 Task: Create a task  Upgrade and migrate company file storage to a cloud-based solution , assign it to team member softage.4@softage.net in the project AgileFever and update the status of the task to  At Risk , set the priority of the task to Medium
Action: Mouse moved to (312, 262)
Screenshot: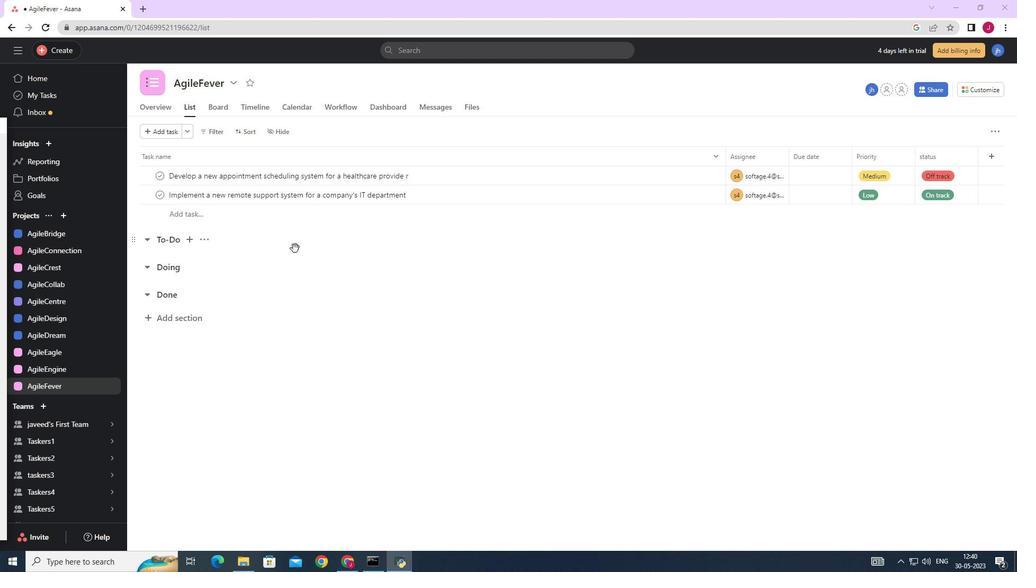 
Action: Mouse scrolled (312, 262) with delta (0, 0)
Screenshot: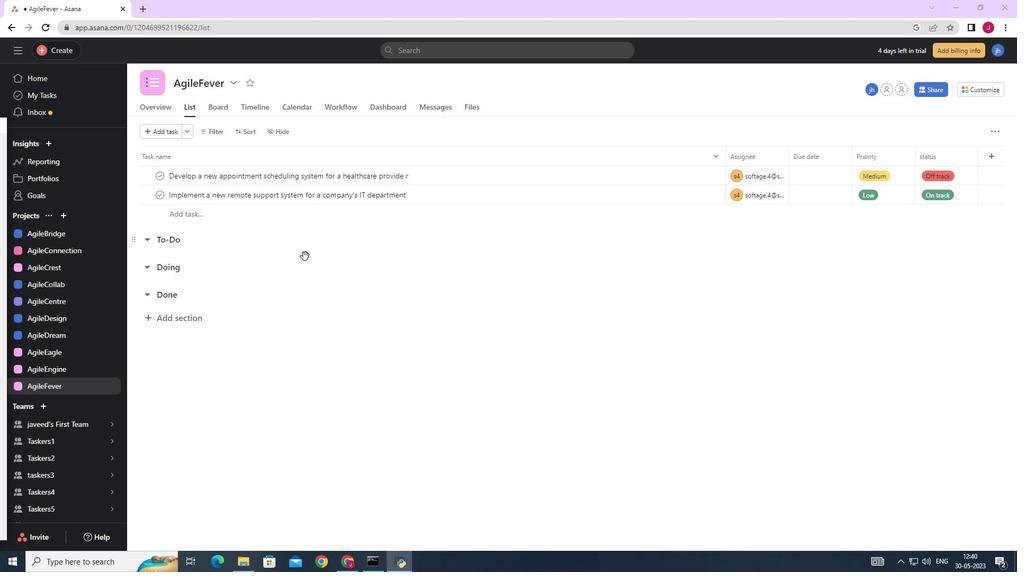 
Action: Mouse scrolled (312, 262) with delta (0, 0)
Screenshot: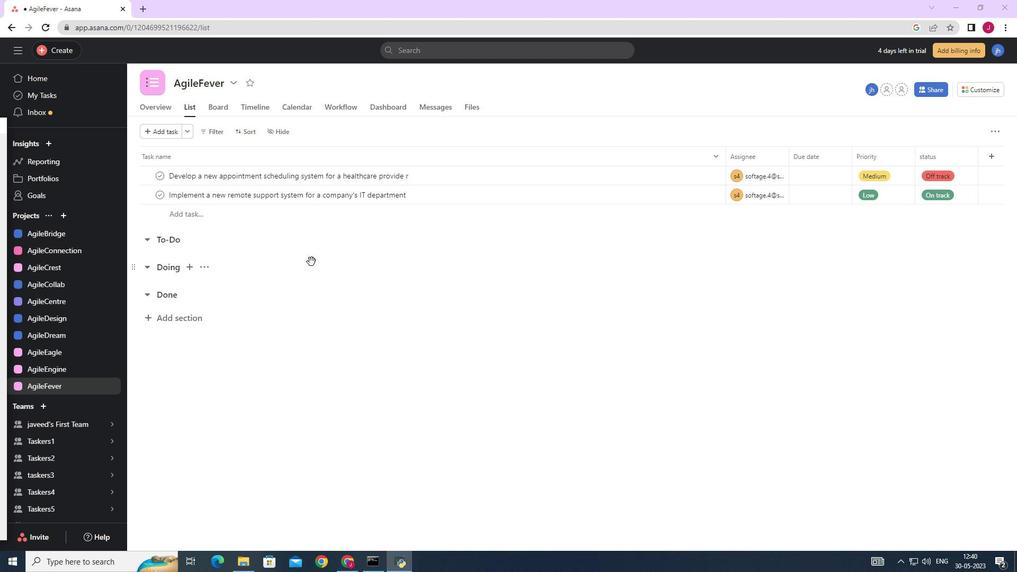 
Action: Mouse scrolled (312, 262) with delta (0, 0)
Screenshot: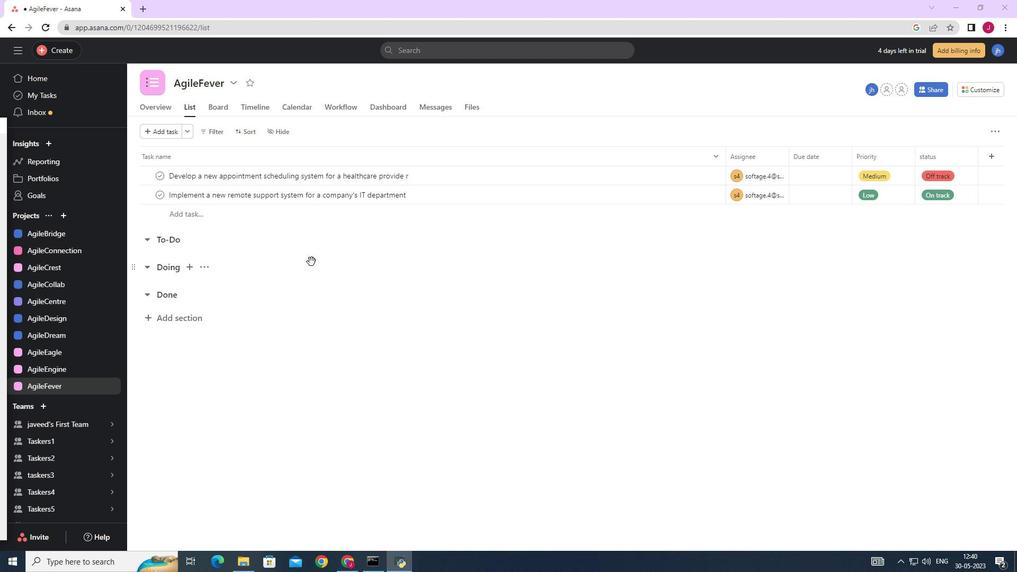 
Action: Mouse moved to (69, 48)
Screenshot: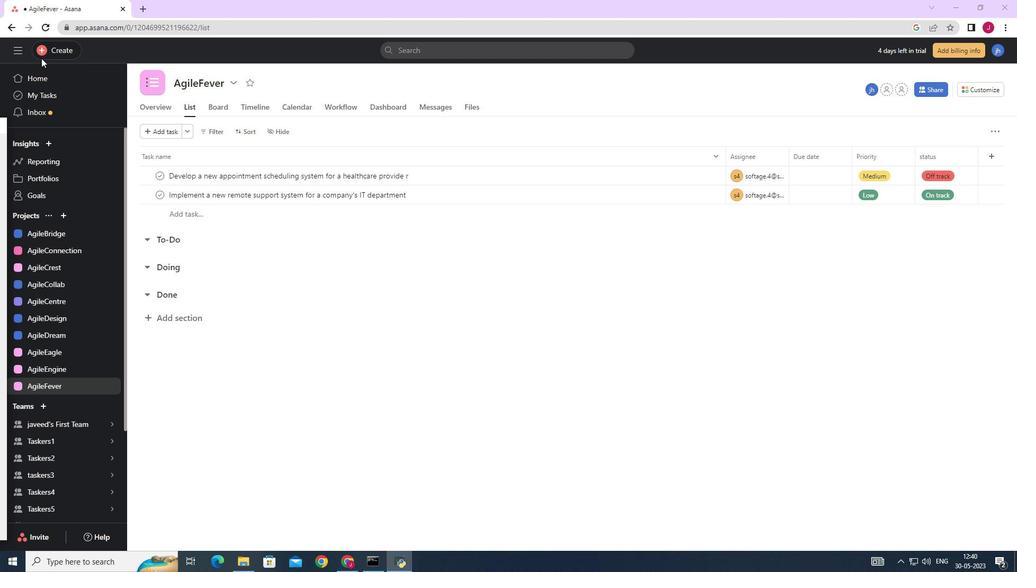 
Action: Mouse pressed left at (69, 48)
Screenshot: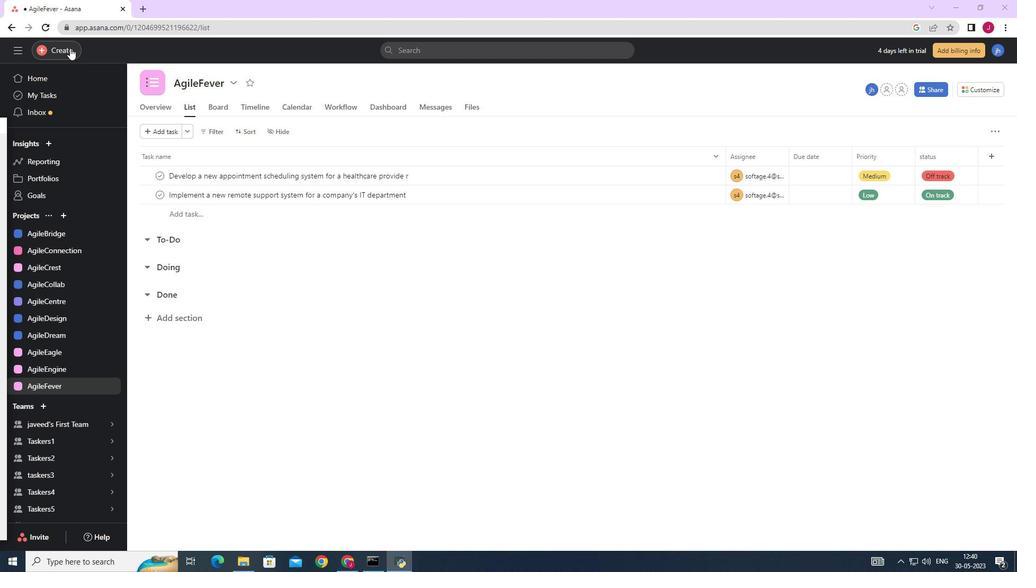 
Action: Mouse moved to (135, 50)
Screenshot: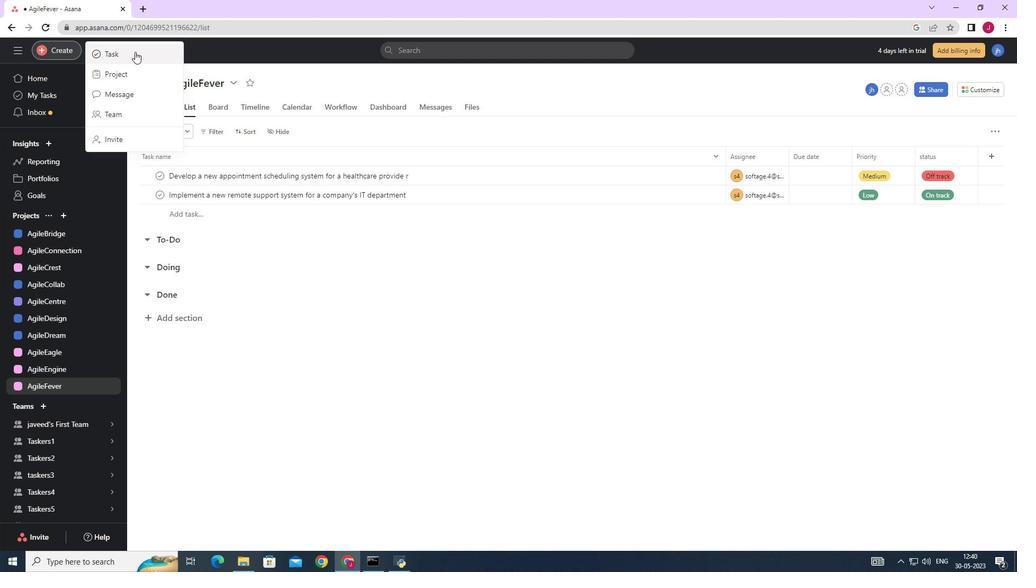 
Action: Mouse pressed left at (135, 50)
Screenshot: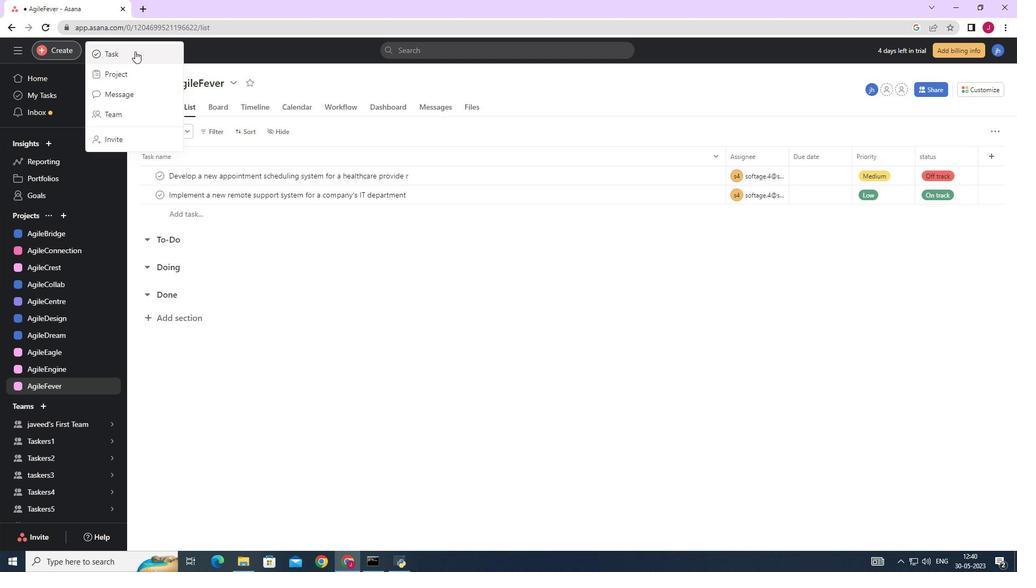 
Action: Mouse moved to (828, 349)
Screenshot: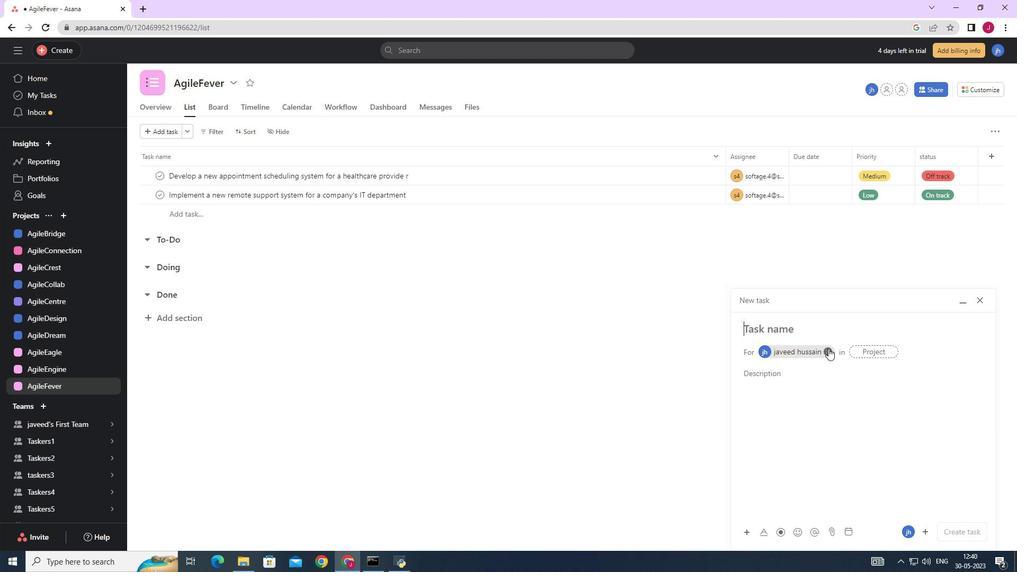 
Action: Mouse pressed left at (828, 349)
Screenshot: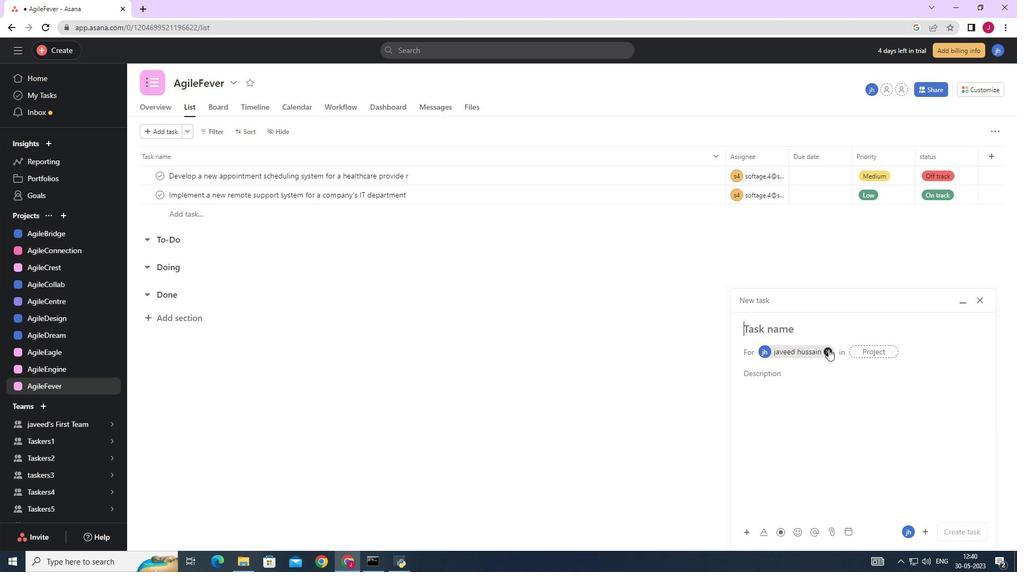 
Action: Mouse moved to (781, 321)
Screenshot: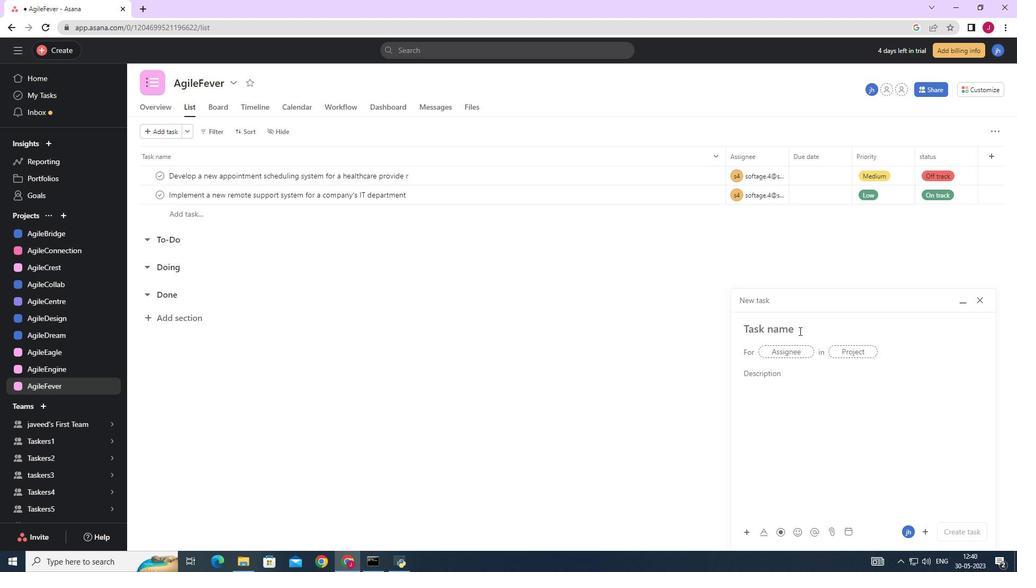 
Action: Key pressed <Key.caps_lock>U<Key.caps_lock>pgrade<Key.space>and<Key.space>migrate<Key.space>company<Key.space>file<Key.space>storage<Key.space>to<Key.space>acloud-based
Screenshot: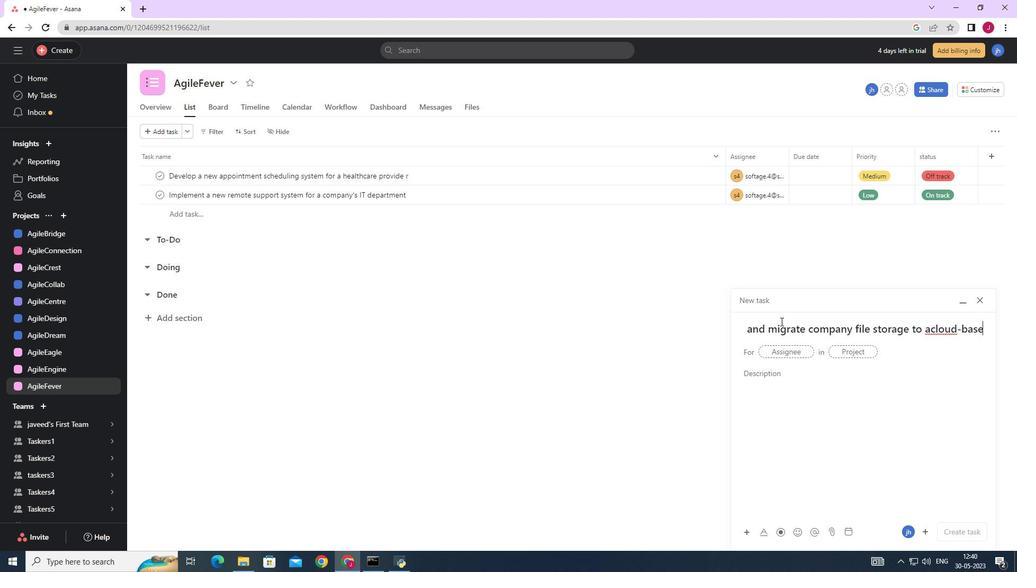 
Action: Mouse moved to (927, 330)
Screenshot: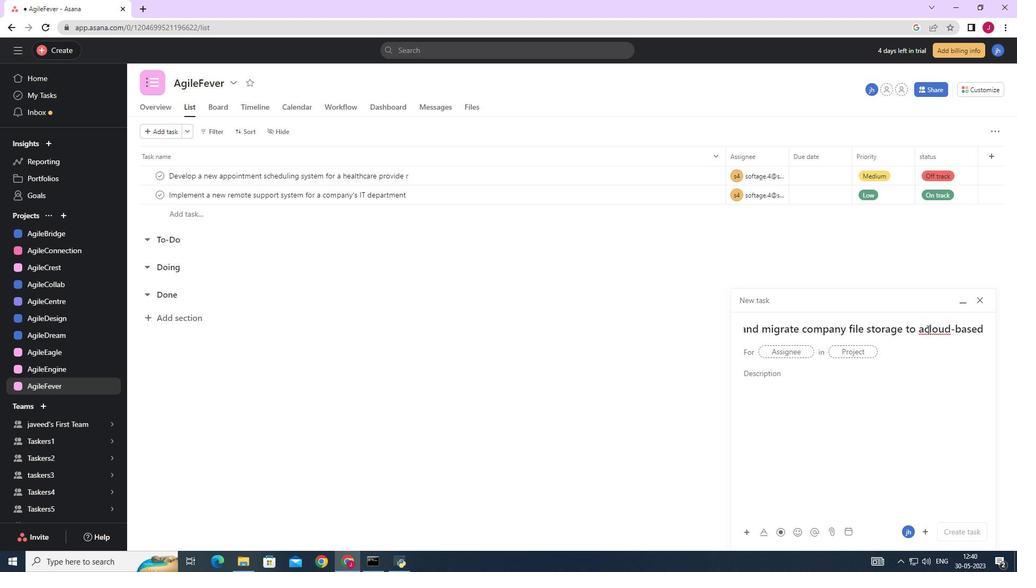 
Action: Mouse pressed left at (927, 330)
Screenshot: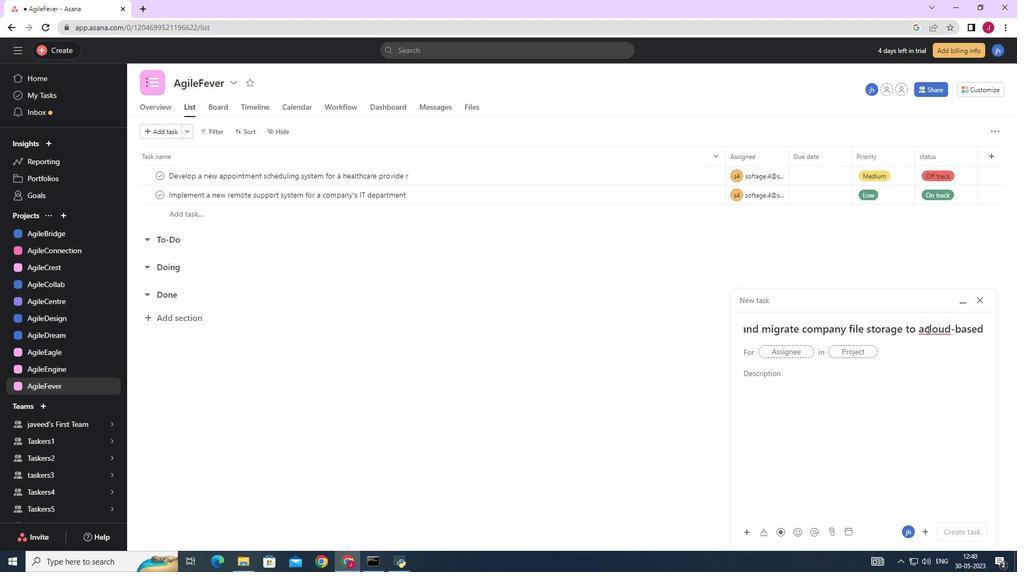 
Action: Mouse moved to (921, 329)
Screenshot: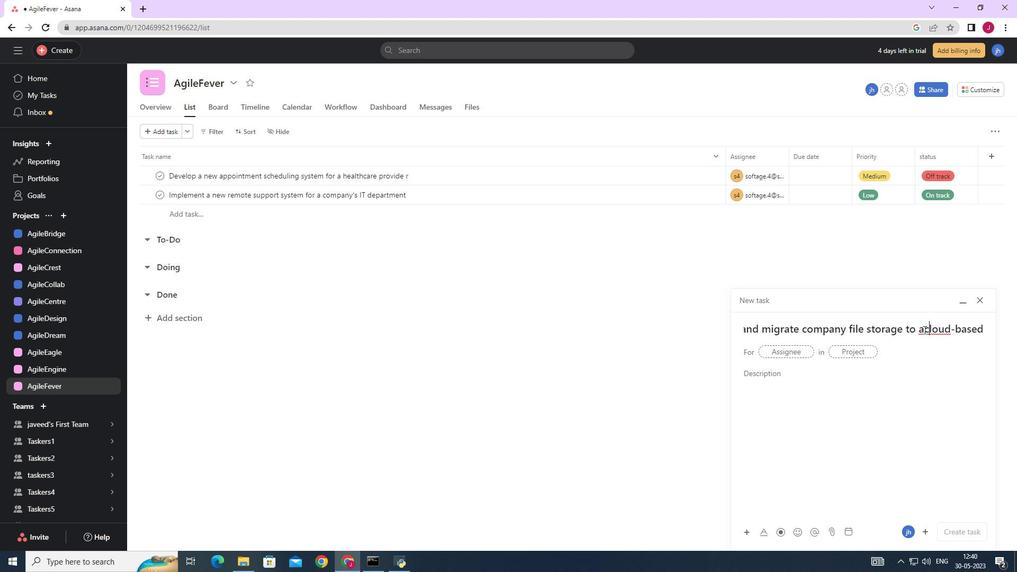 
Action: Mouse pressed left at (921, 329)
Screenshot: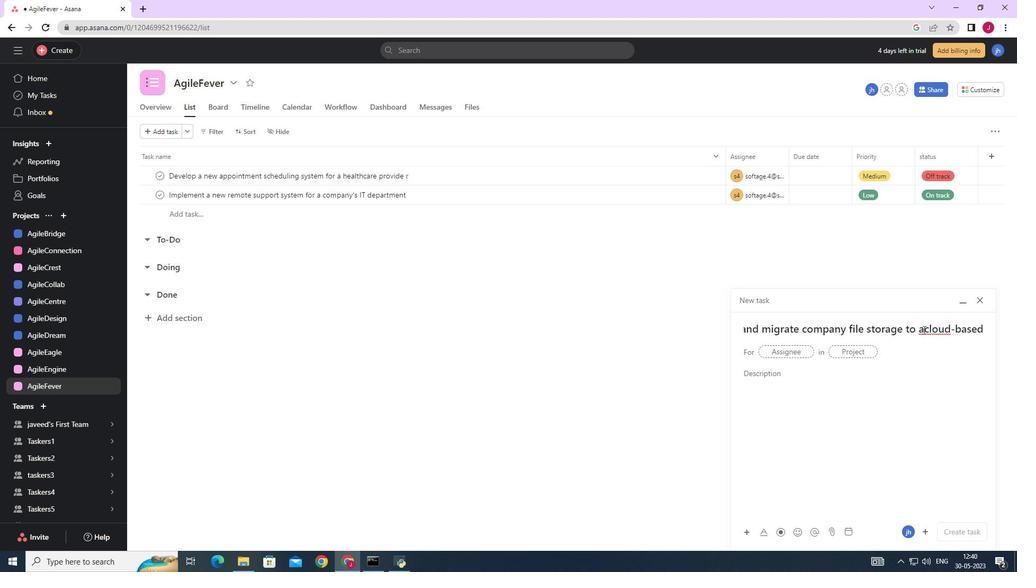 
Action: Key pressed <Key.space>
Screenshot: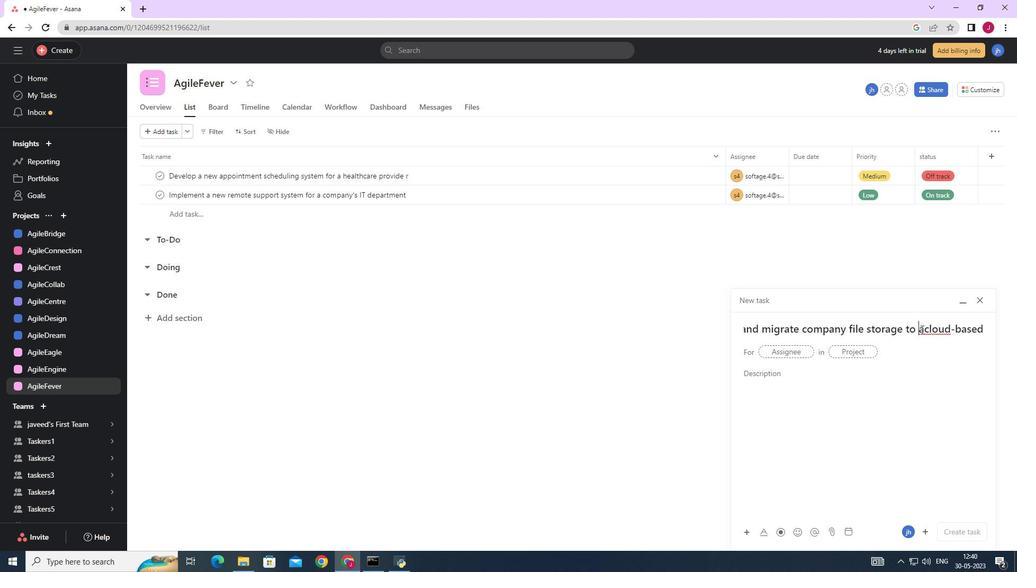 
Action: Mouse moved to (928, 330)
Screenshot: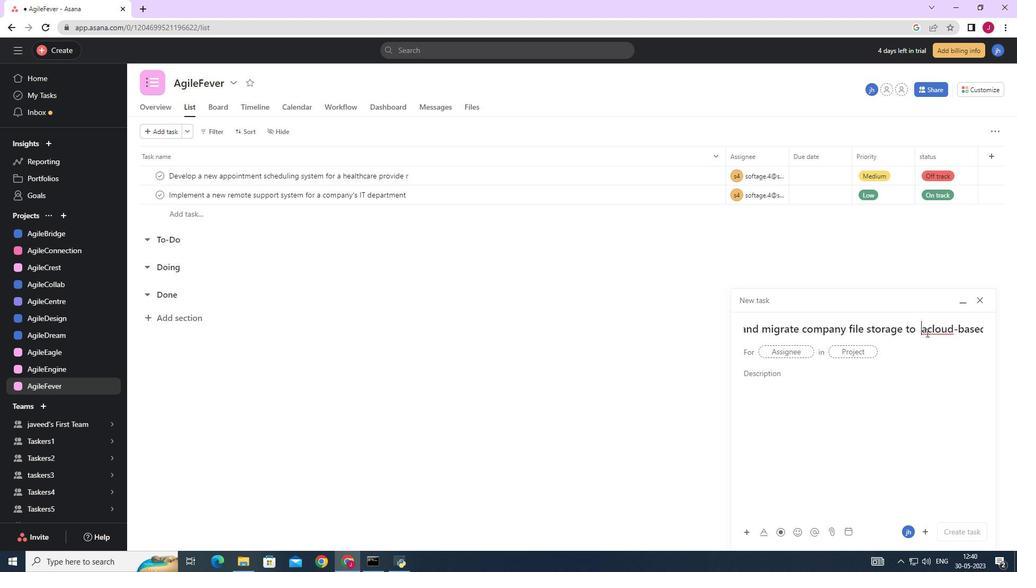 
Action: Mouse pressed left at (928, 330)
Screenshot: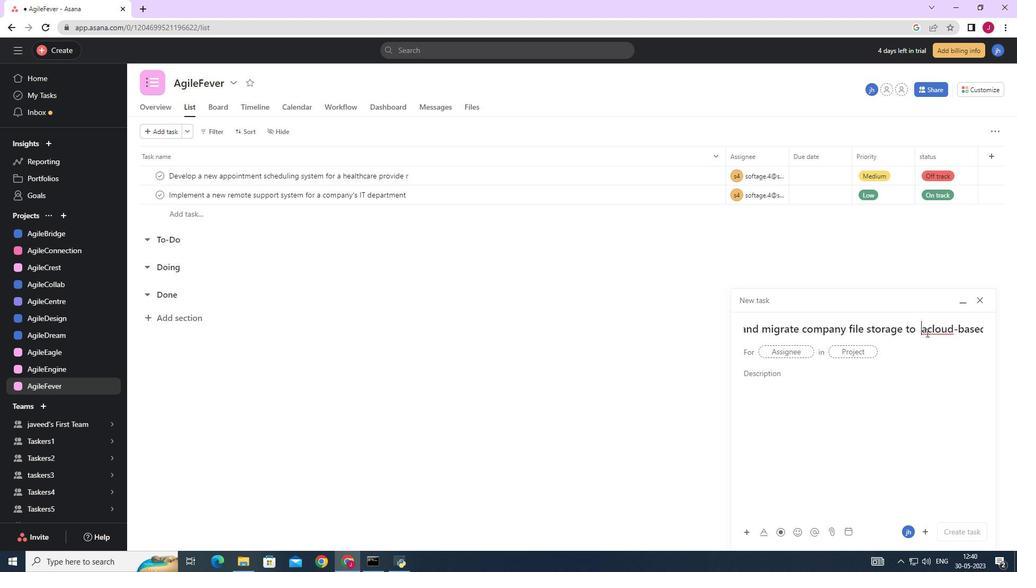 
Action: Mouse moved to (928, 329)
Screenshot: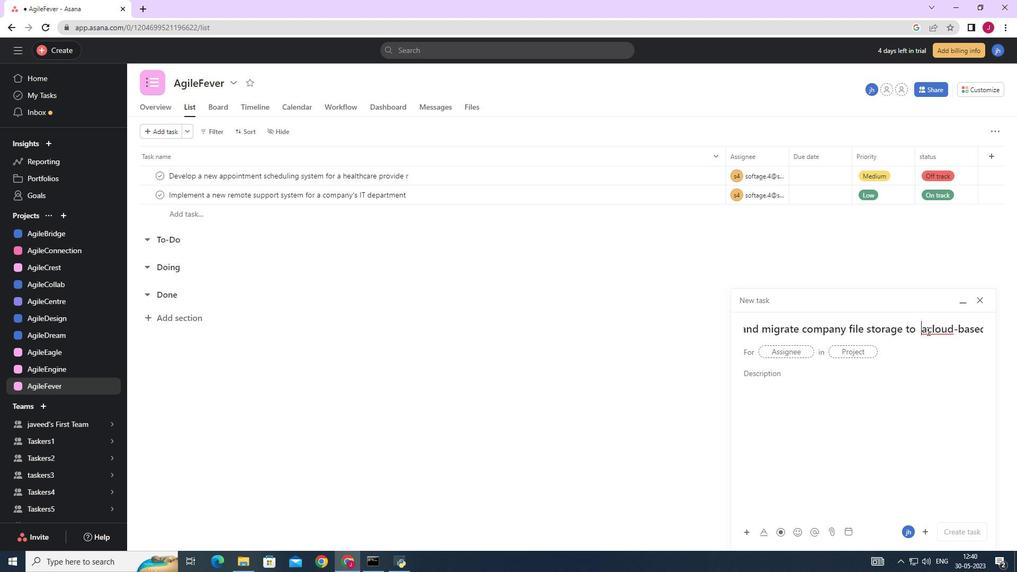 
Action: Key pressed <Key.space>
Screenshot: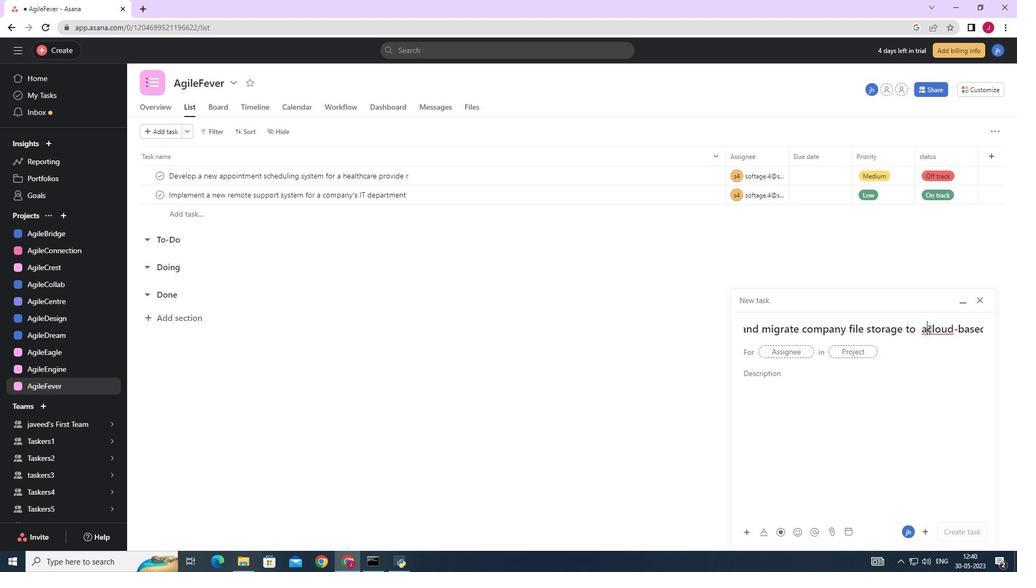 
Action: Mouse moved to (985, 330)
Screenshot: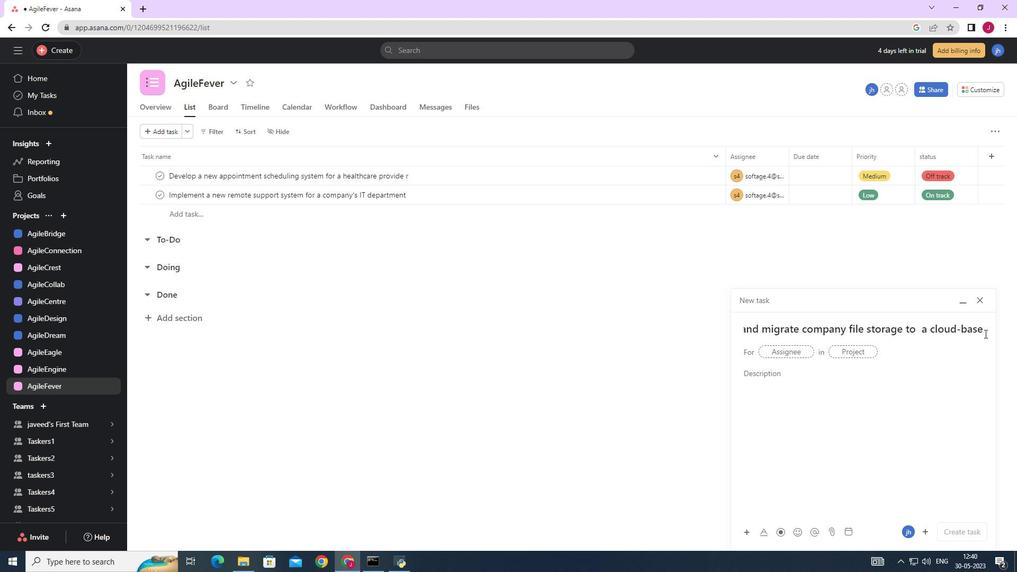 
Action: Mouse pressed left at (985, 330)
Screenshot: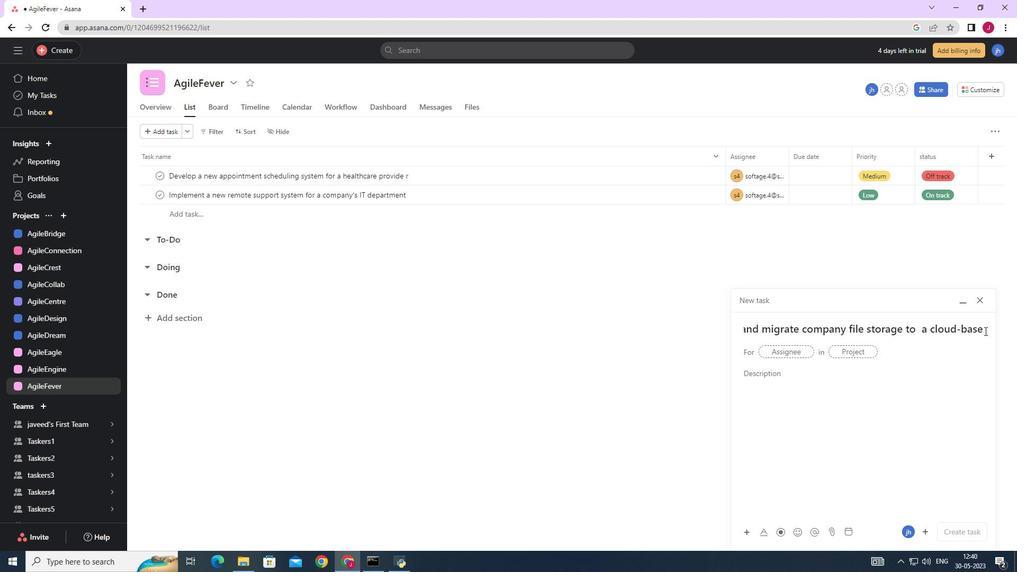 
Action: Key pressed <Key.space>solution
Screenshot: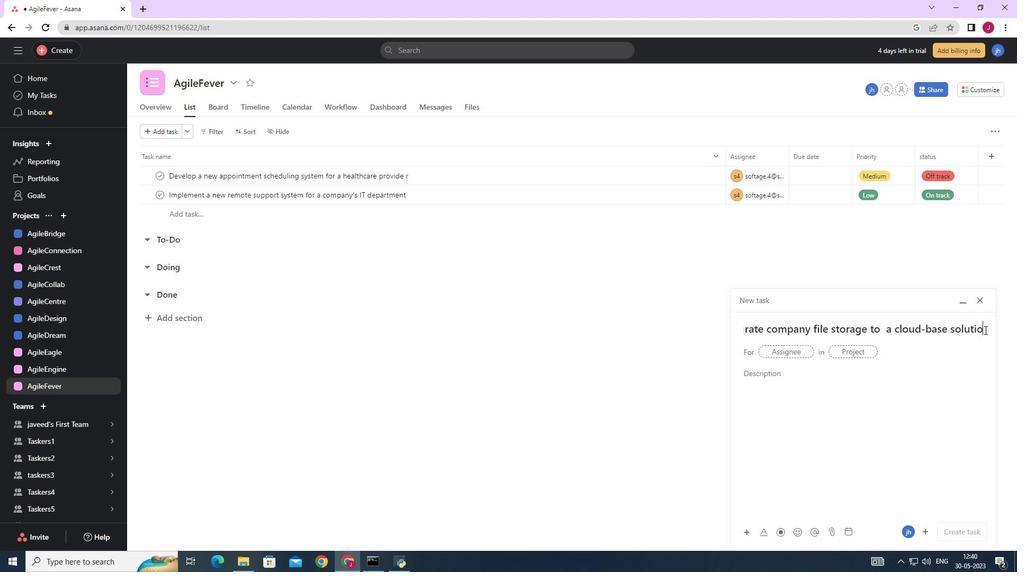 
Action: Mouse moved to (778, 351)
Screenshot: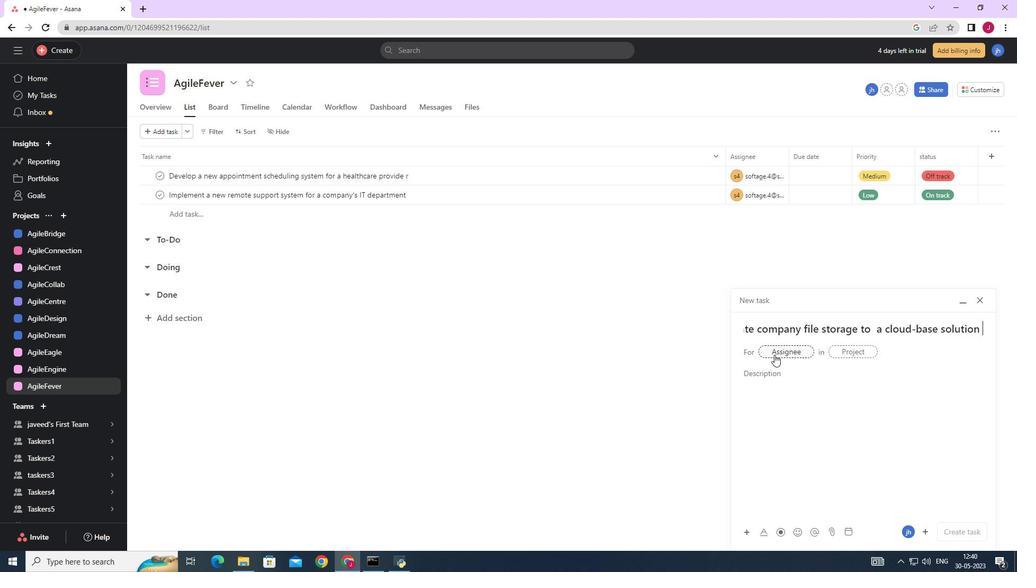 
Action: Mouse pressed left at (778, 351)
Screenshot: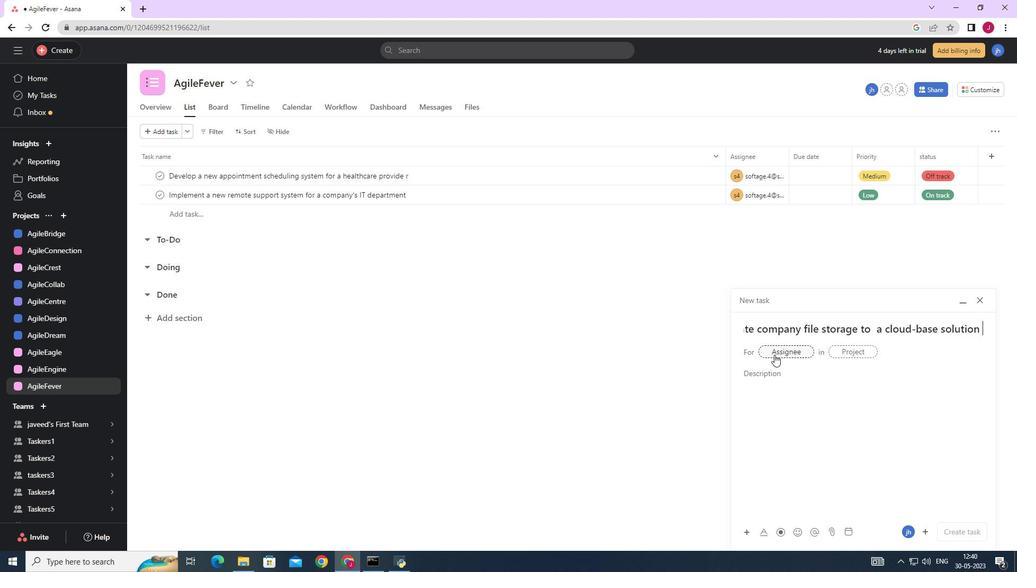 
Action: Key pressed softage.4
Screenshot: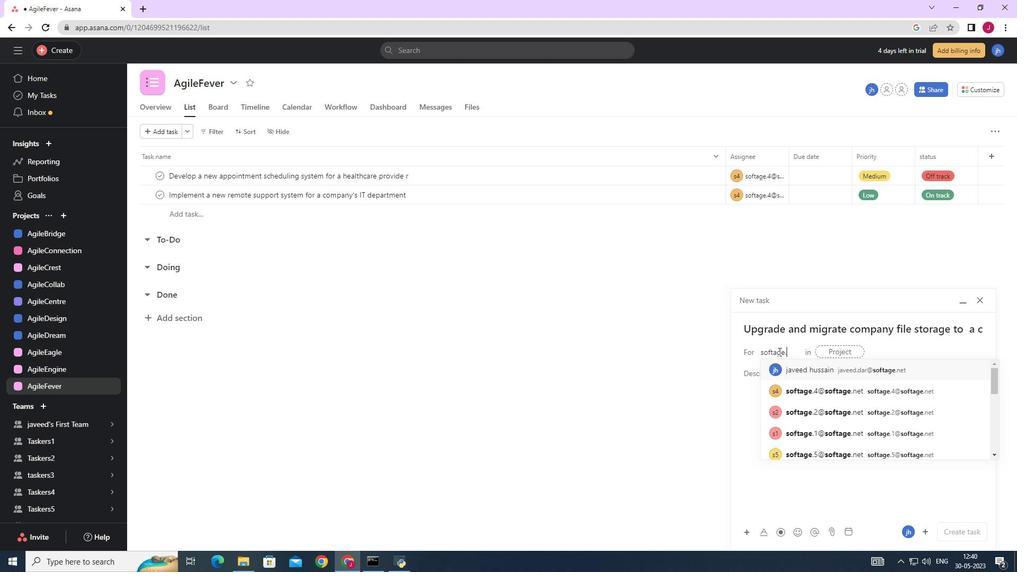 
Action: Mouse moved to (816, 370)
Screenshot: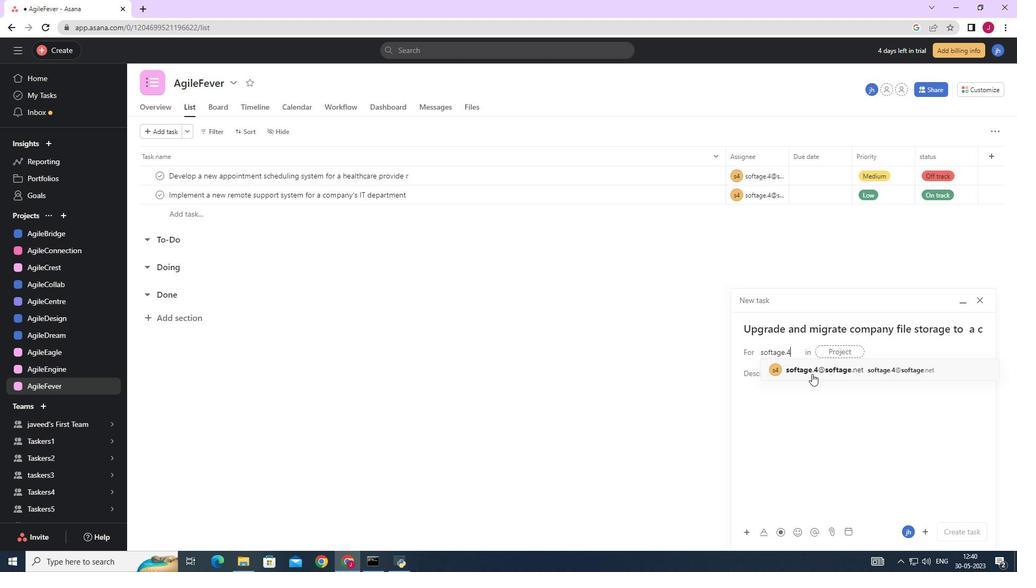 
Action: Mouse pressed left at (816, 370)
Screenshot: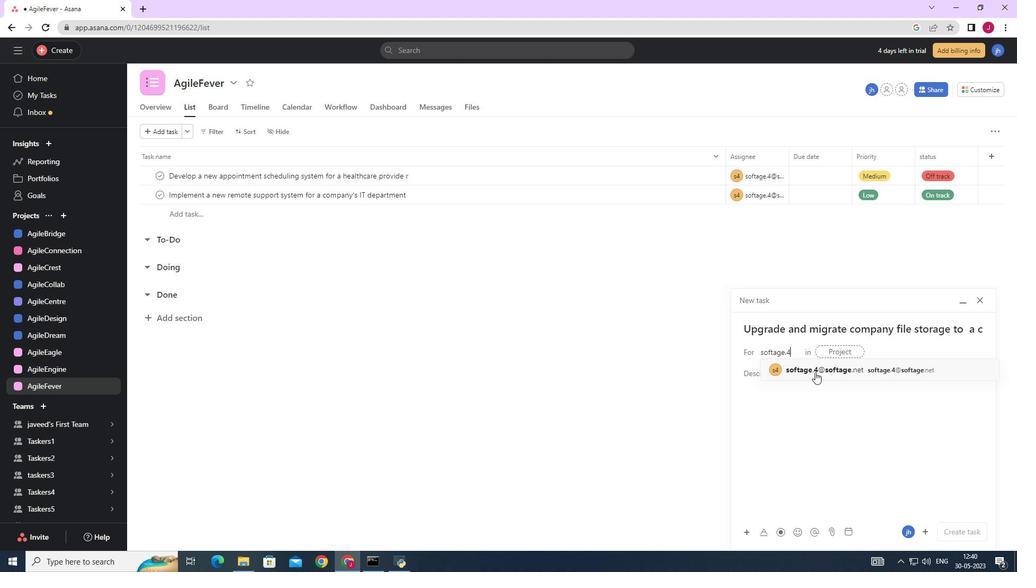 
Action: Mouse moved to (664, 368)
Screenshot: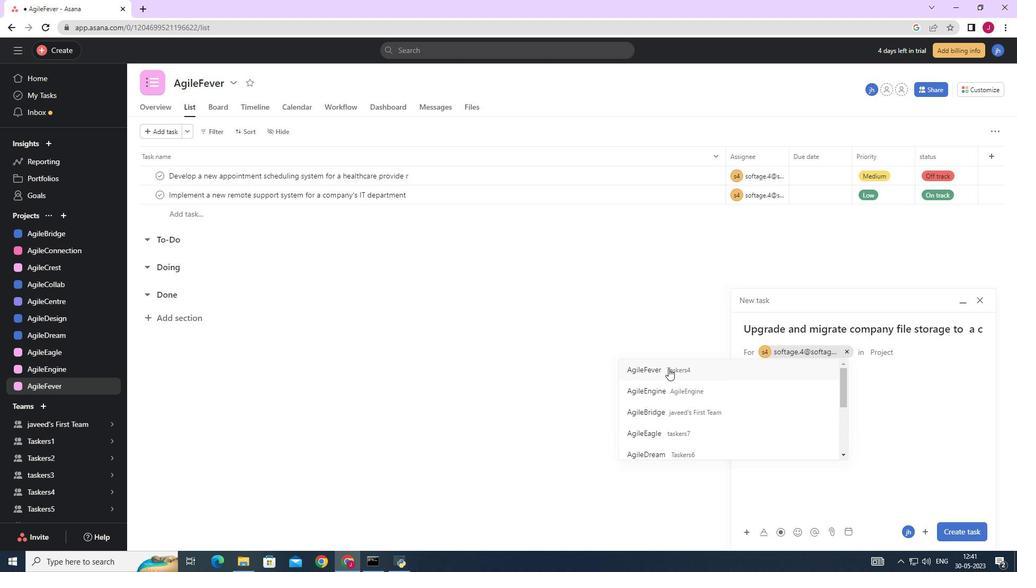 
Action: Mouse pressed left at (664, 368)
Screenshot: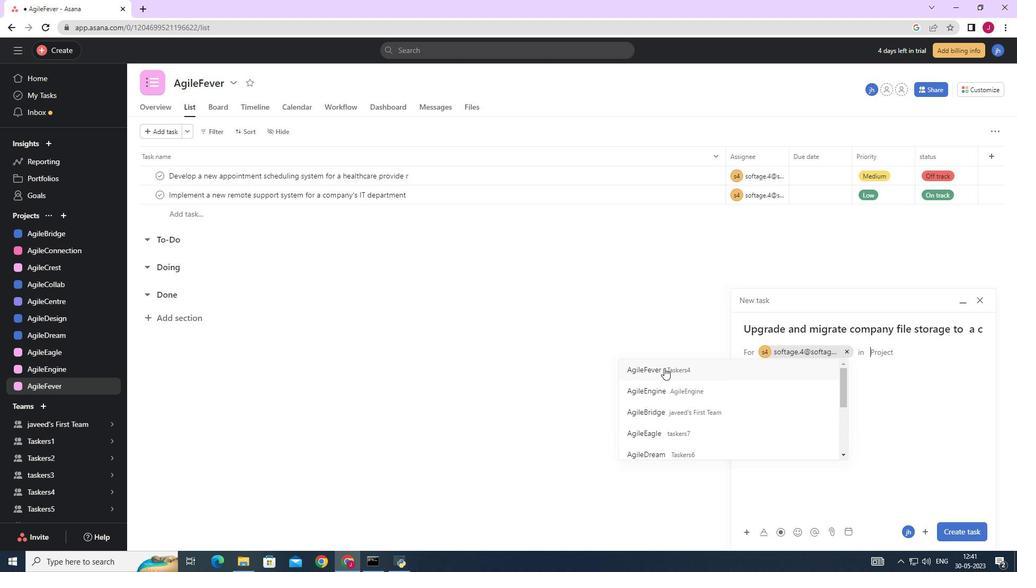 
Action: Mouse moved to (795, 381)
Screenshot: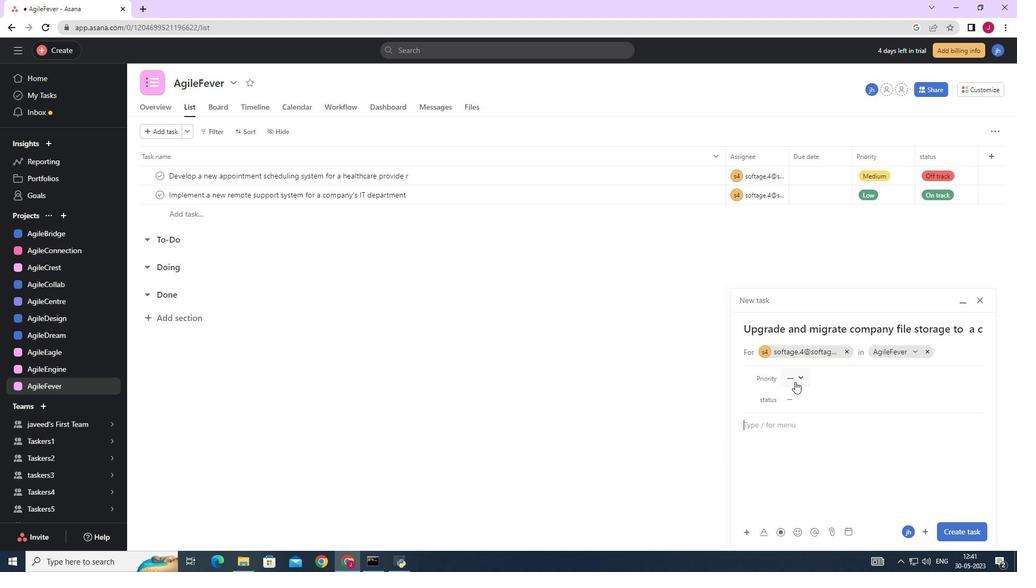 
Action: Mouse pressed left at (795, 381)
Screenshot: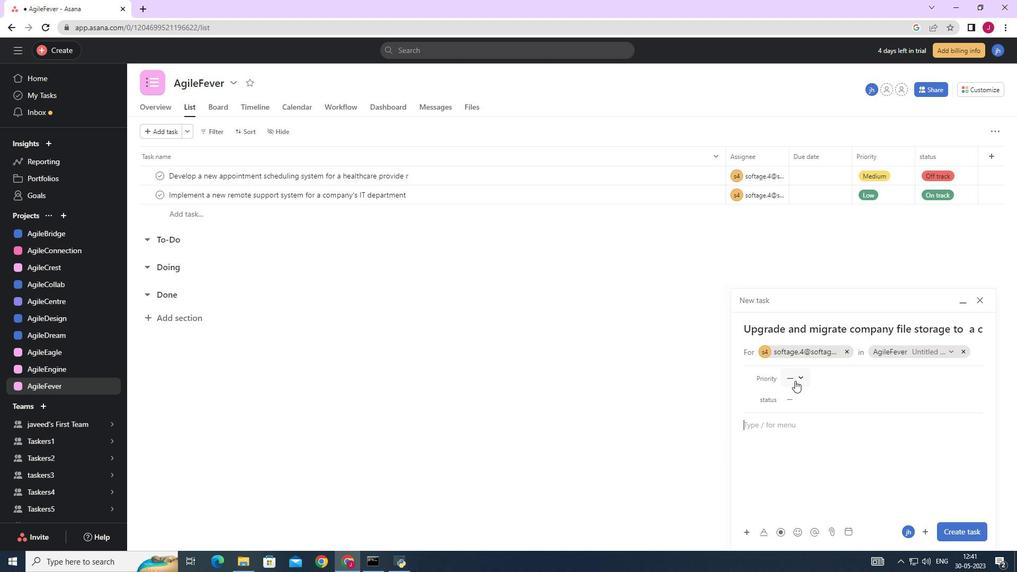
Action: Mouse moved to (815, 432)
Screenshot: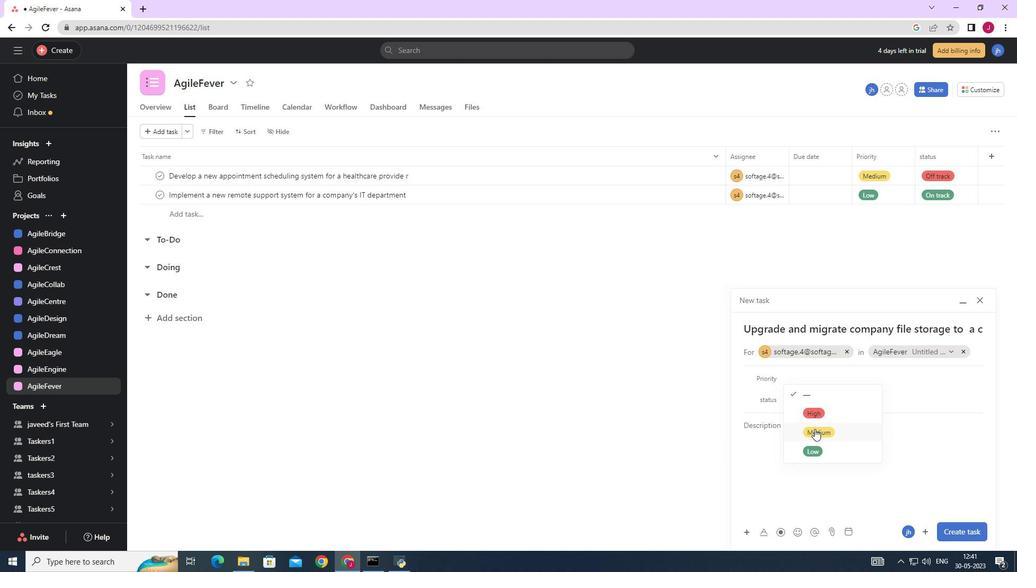 
Action: Mouse pressed left at (815, 432)
Screenshot: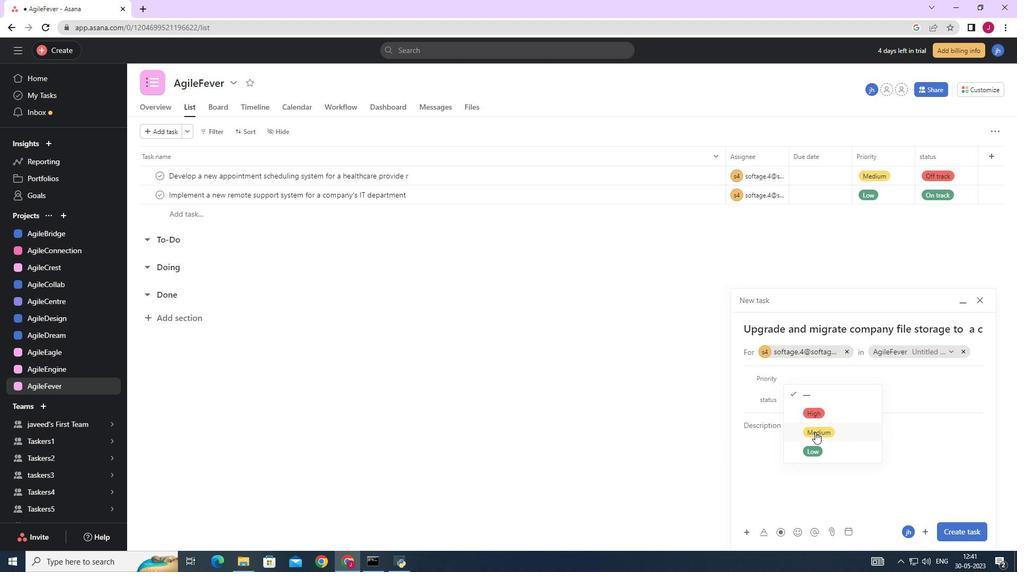 
Action: Mouse moved to (799, 397)
Screenshot: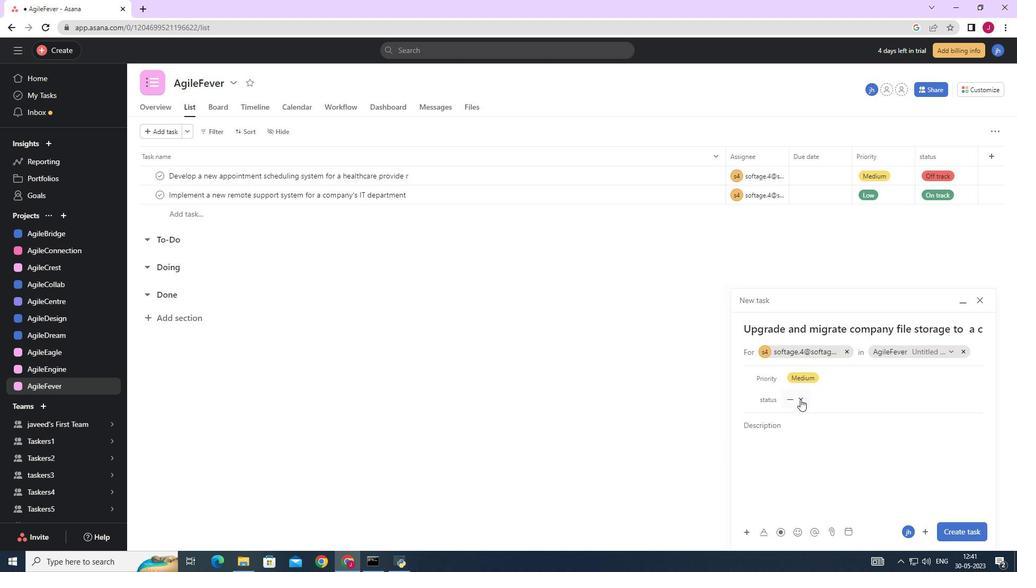 
Action: Mouse pressed left at (799, 397)
Screenshot: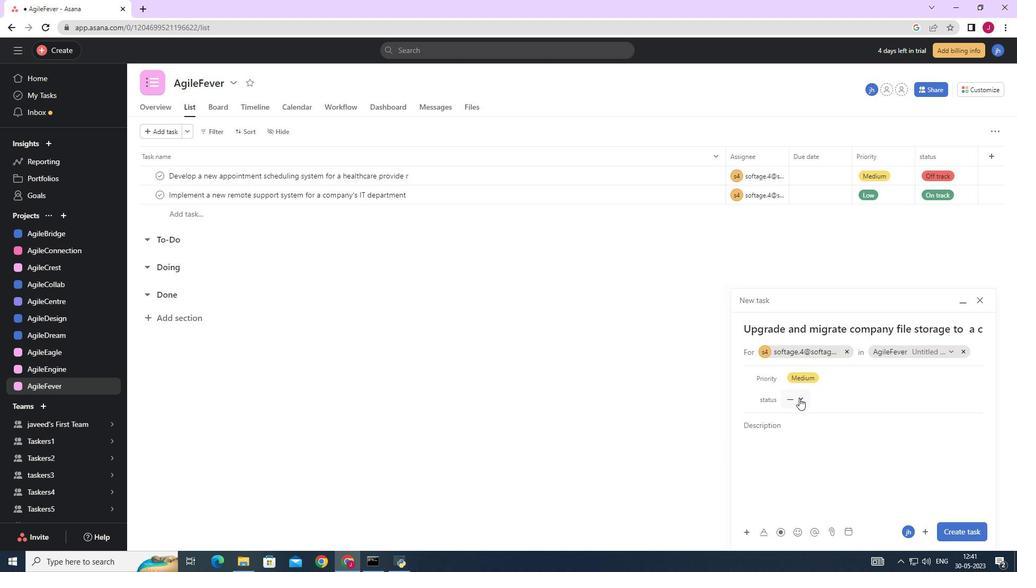 
Action: Mouse moved to (815, 470)
Screenshot: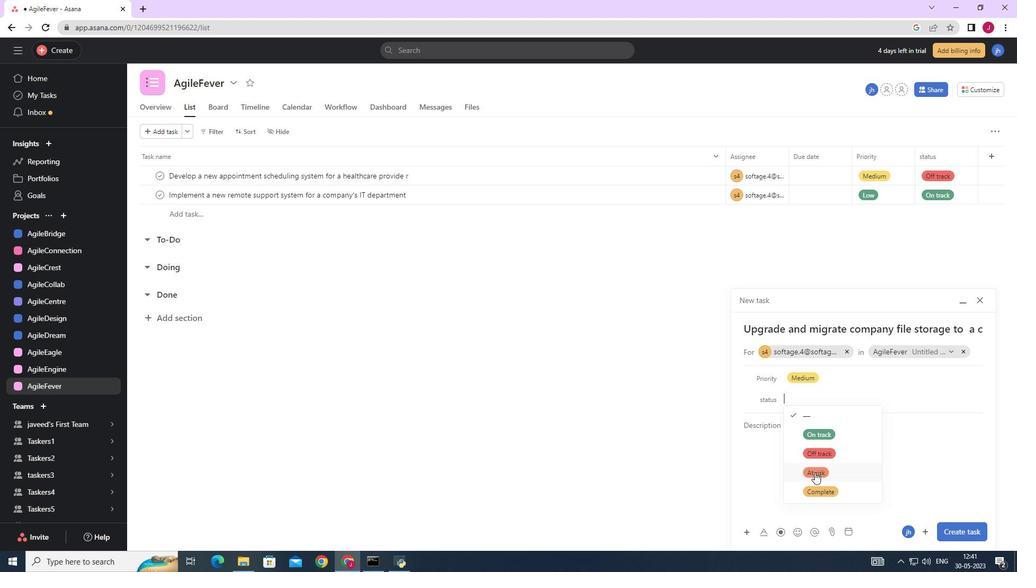 
Action: Mouse pressed left at (815, 470)
Screenshot: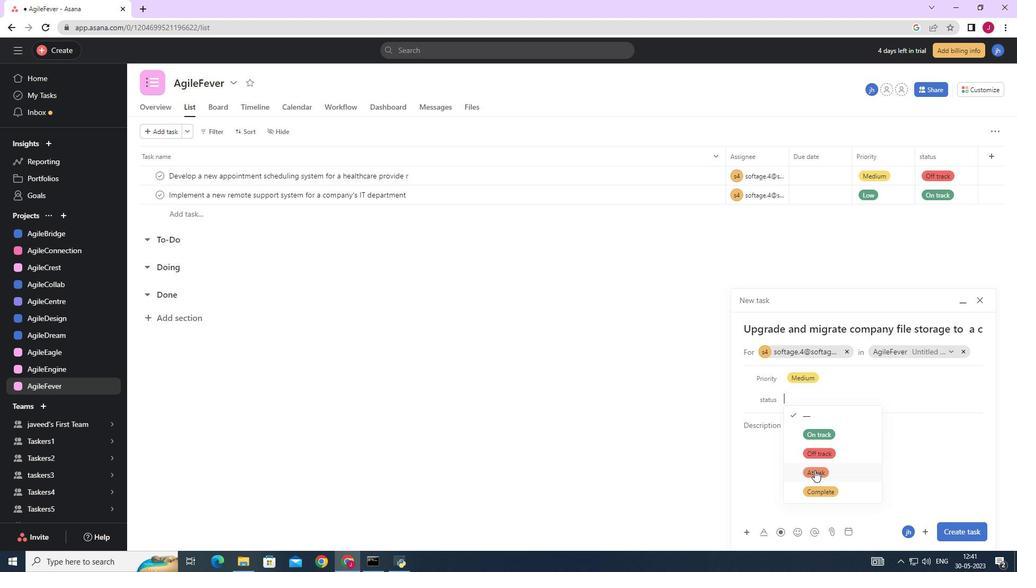 
Action: Mouse moved to (963, 529)
Screenshot: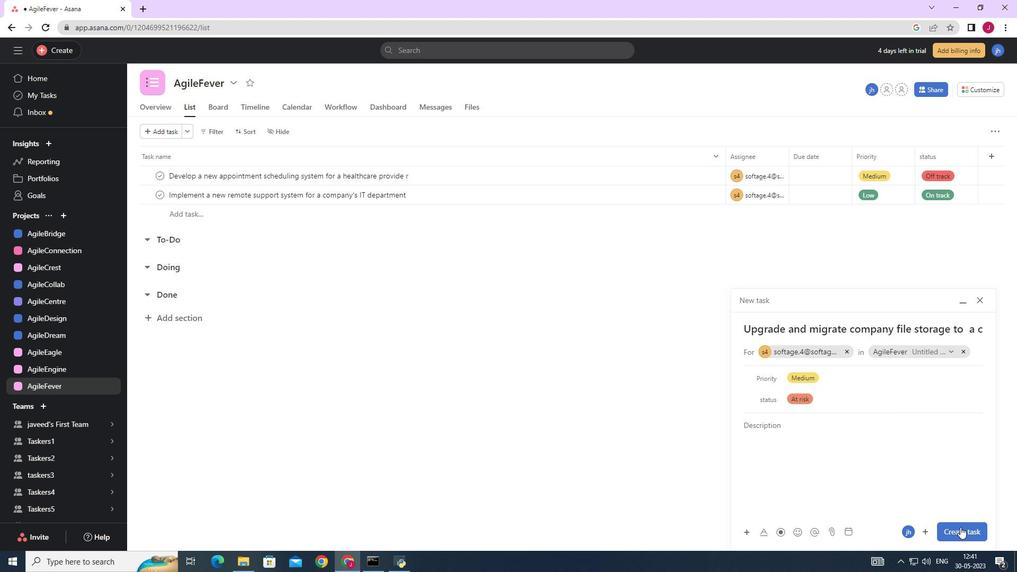 
Action: Mouse pressed left at (963, 529)
Screenshot: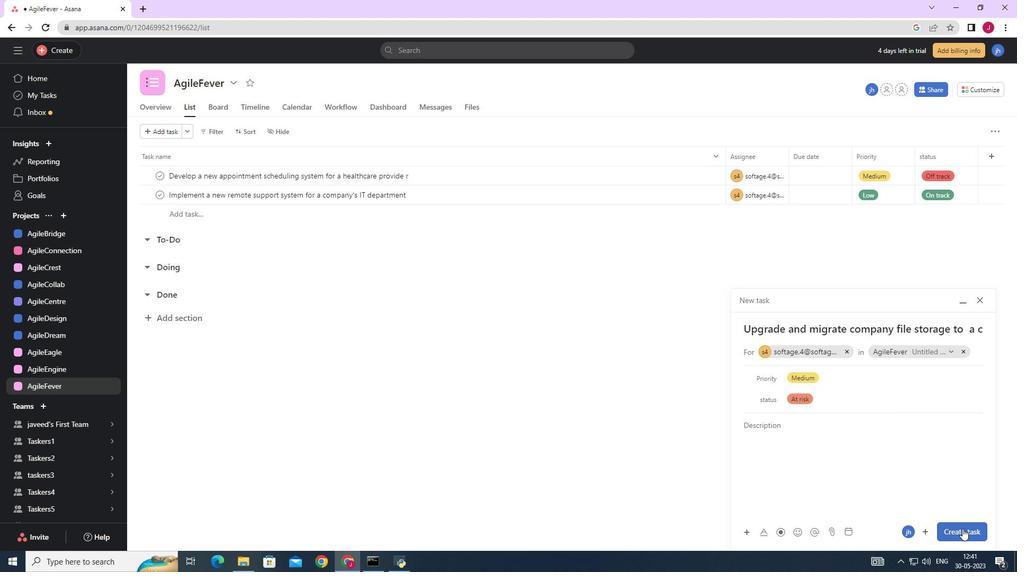 
Action: Mouse moved to (560, 412)
Screenshot: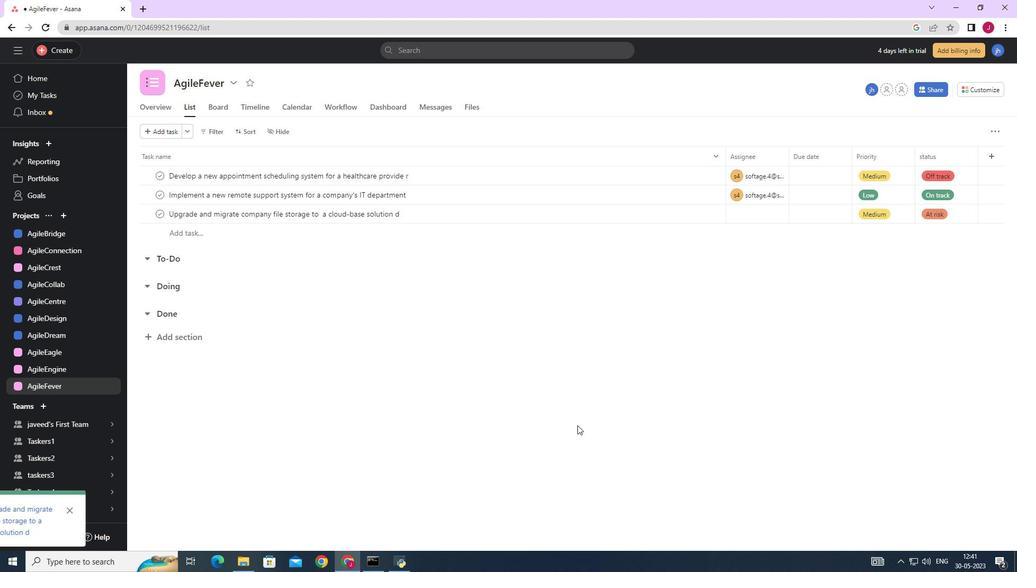 
